 Task: Open new window.
Action: Mouse moved to (81, 63)
Screenshot: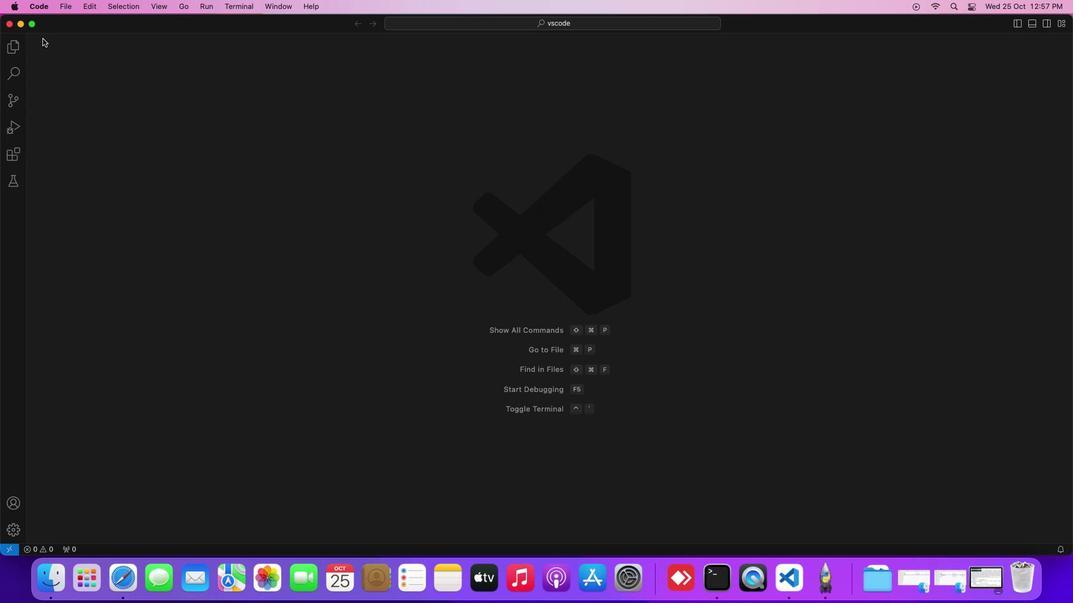 
Action: Mouse pressed left at (81, 63)
Screenshot: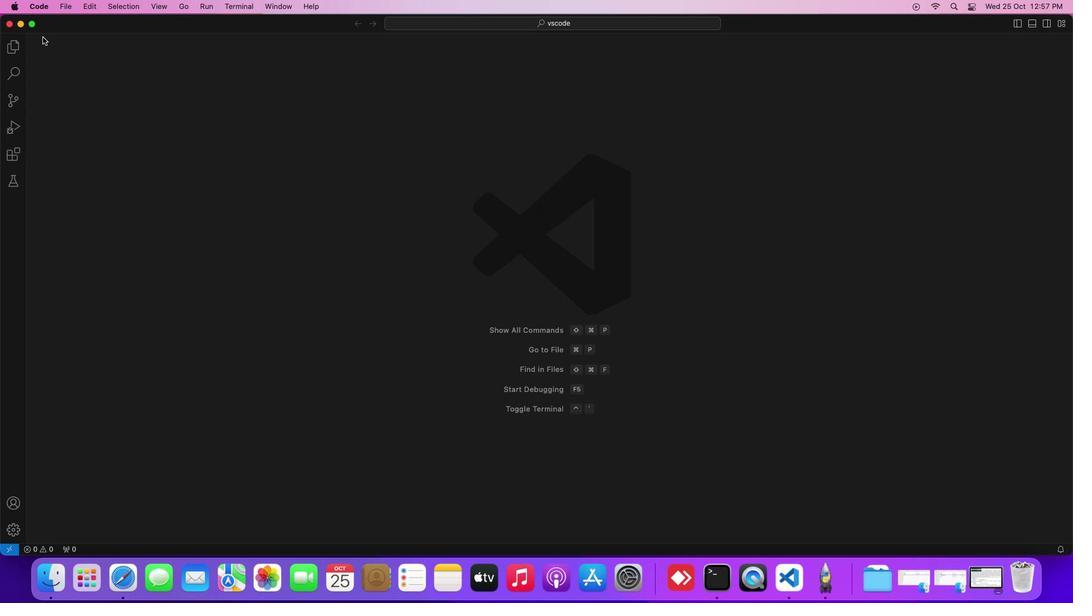 
Action: Mouse moved to (66, 8)
Screenshot: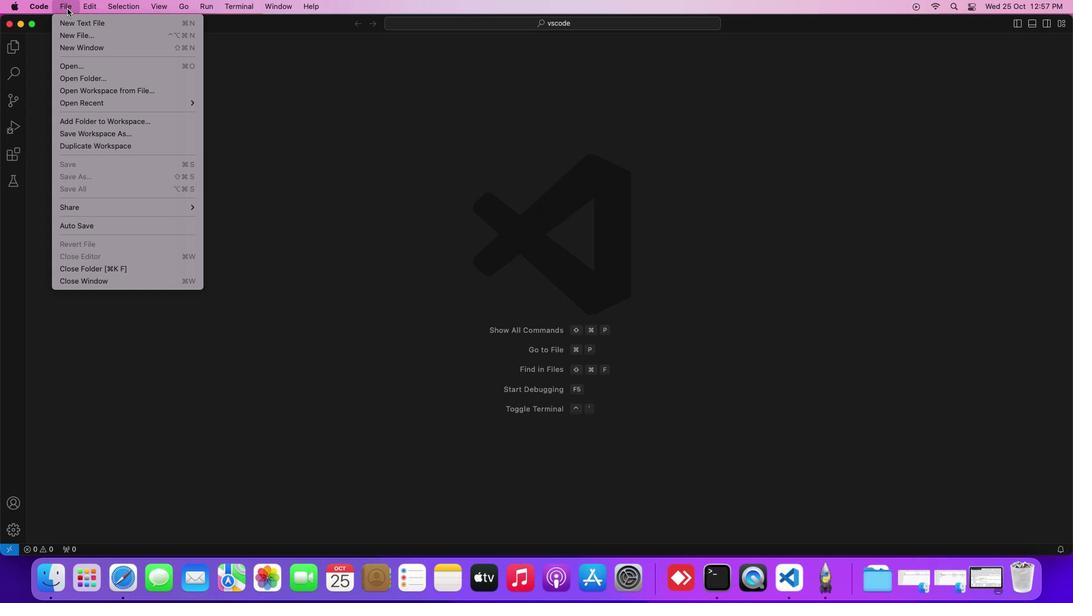 
Action: Mouse pressed left at (66, 8)
Screenshot: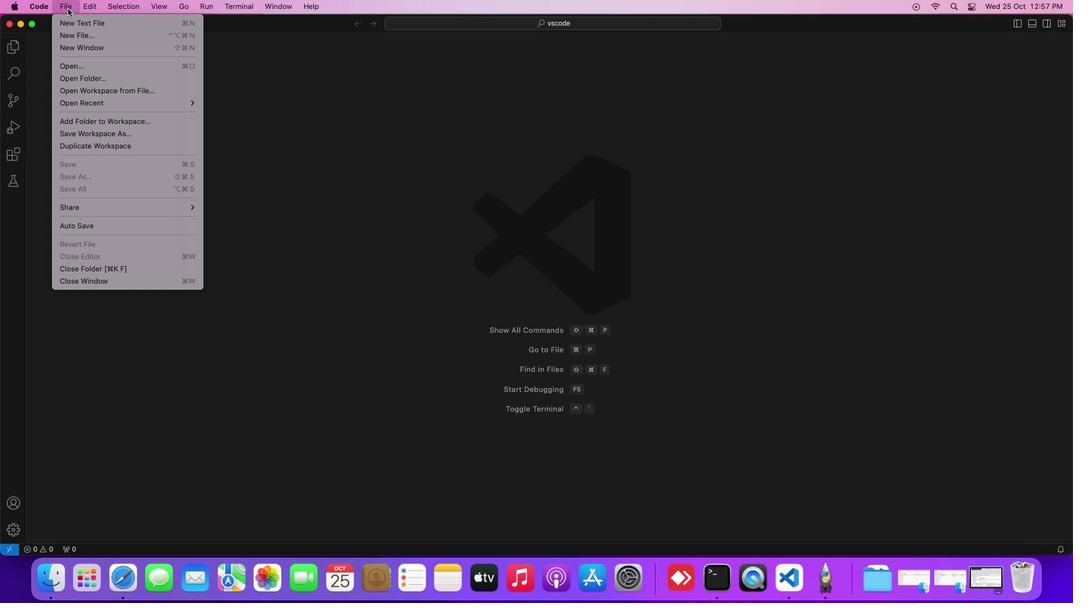 
Action: Mouse moved to (98, 50)
Screenshot: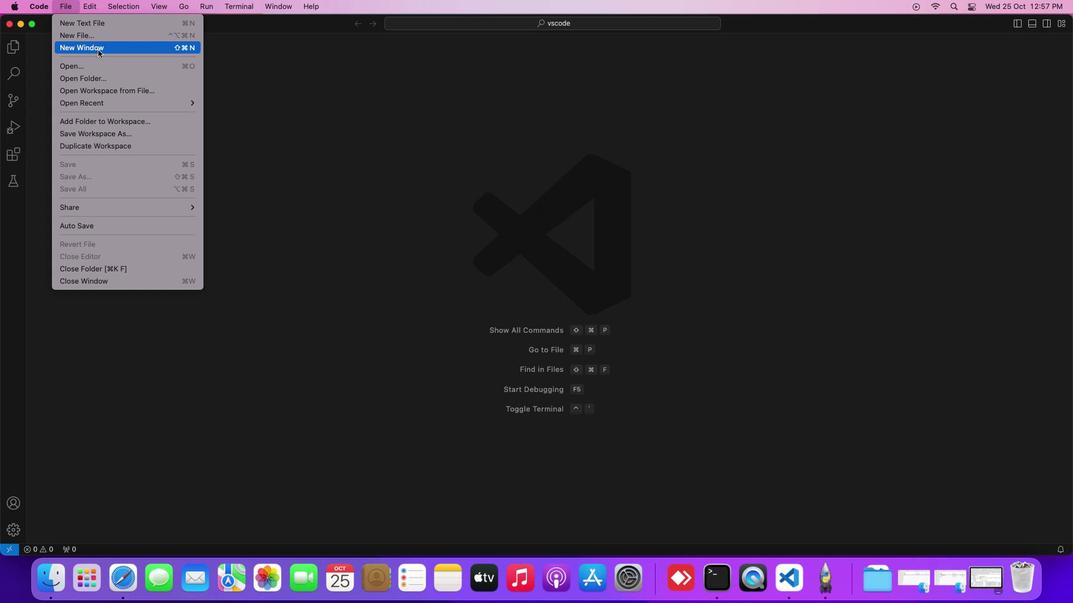 
Action: Mouse pressed left at (98, 50)
Screenshot: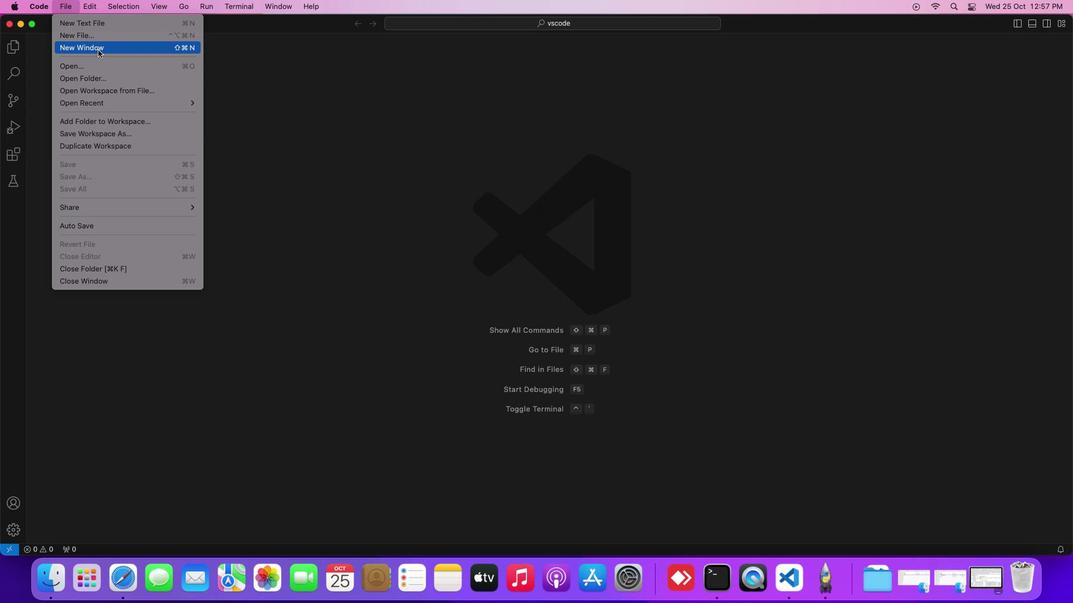 
Action: Mouse moved to (98, 50)
Screenshot: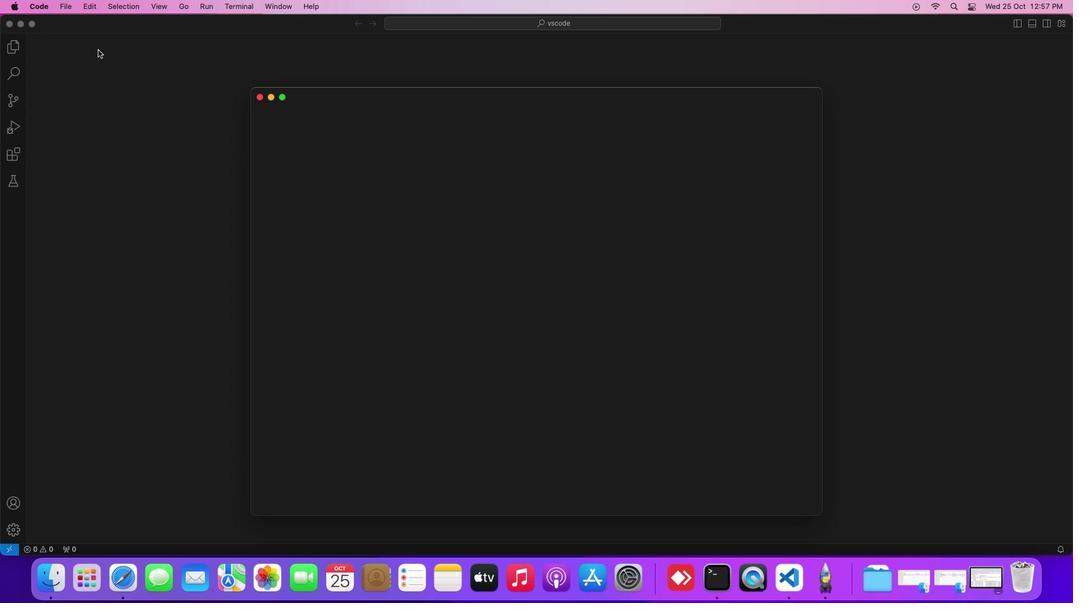 
